 Task: Select service marketing strategy.
Action: Mouse moved to (471, 275)
Screenshot: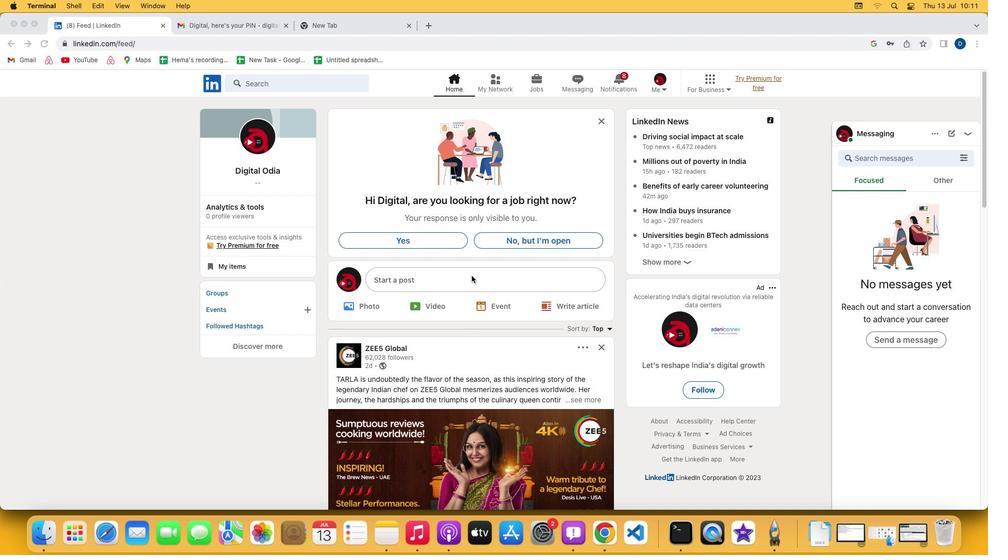 
Action: Mouse pressed left at (471, 275)
Screenshot: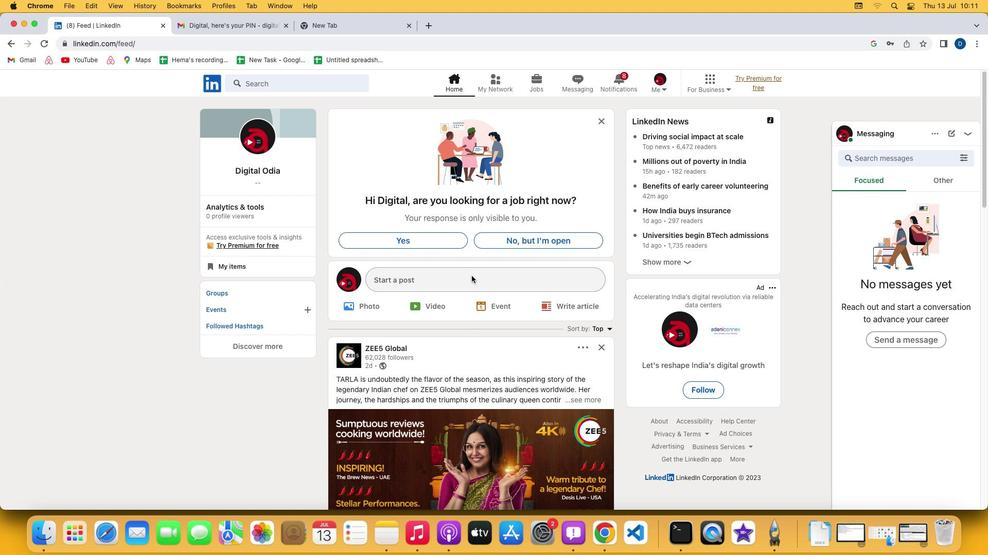 
Action: Mouse pressed left at (471, 275)
Screenshot: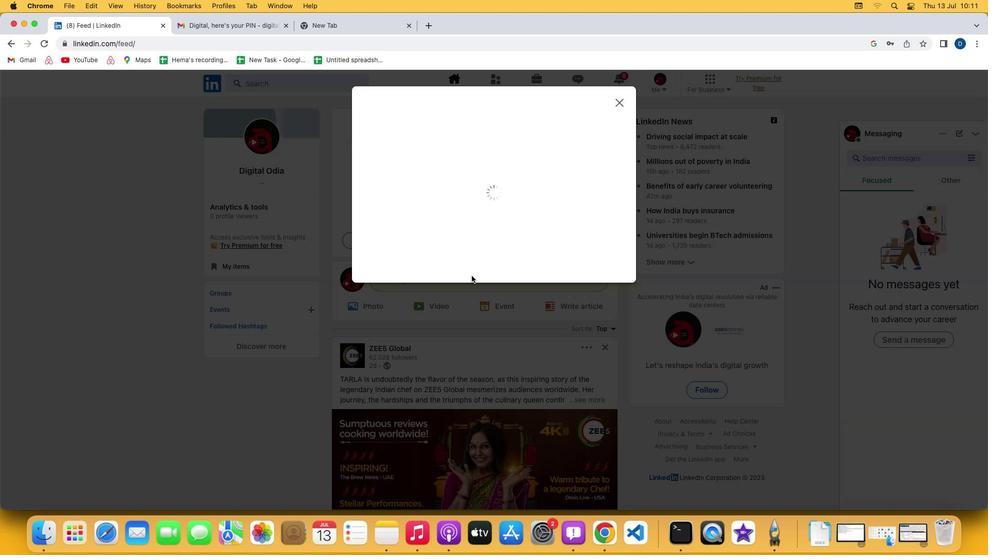 
Action: Mouse moved to (431, 325)
Screenshot: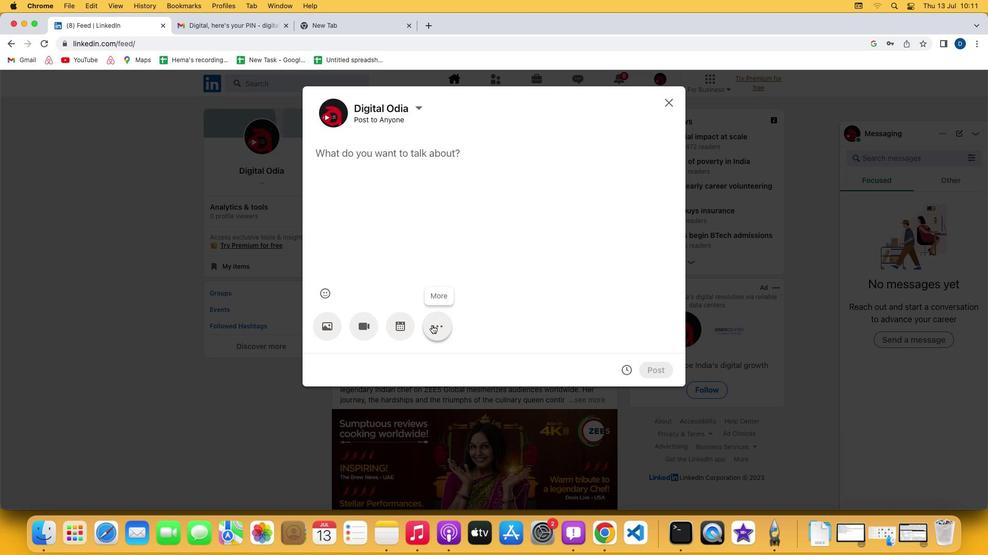 
Action: Mouse pressed left at (431, 325)
Screenshot: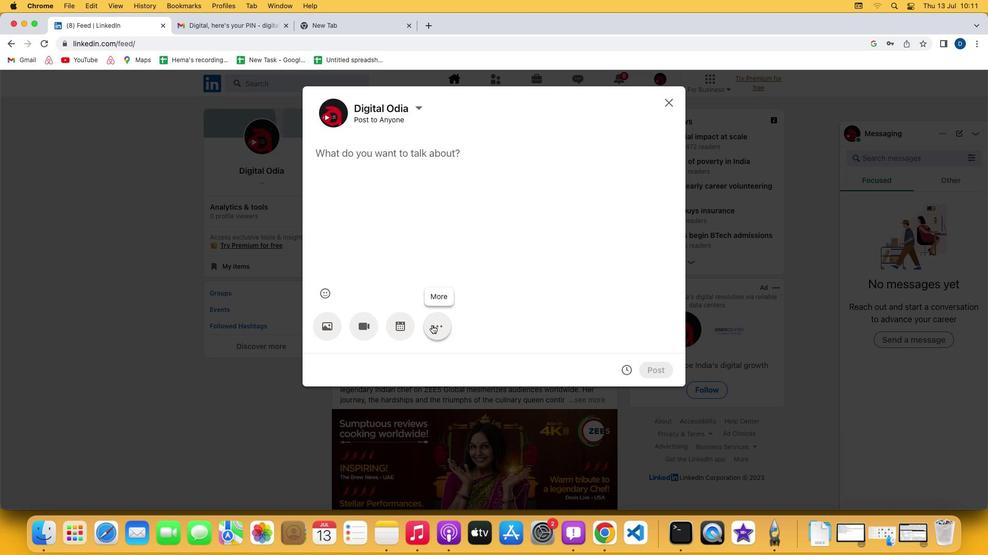 
Action: Mouse moved to (582, 327)
Screenshot: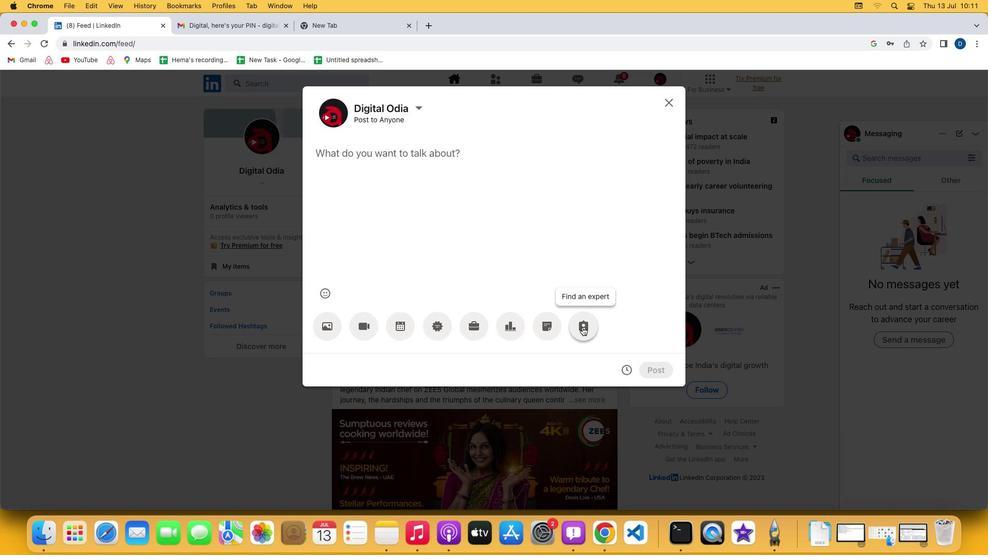 
Action: Mouse pressed left at (582, 327)
Screenshot: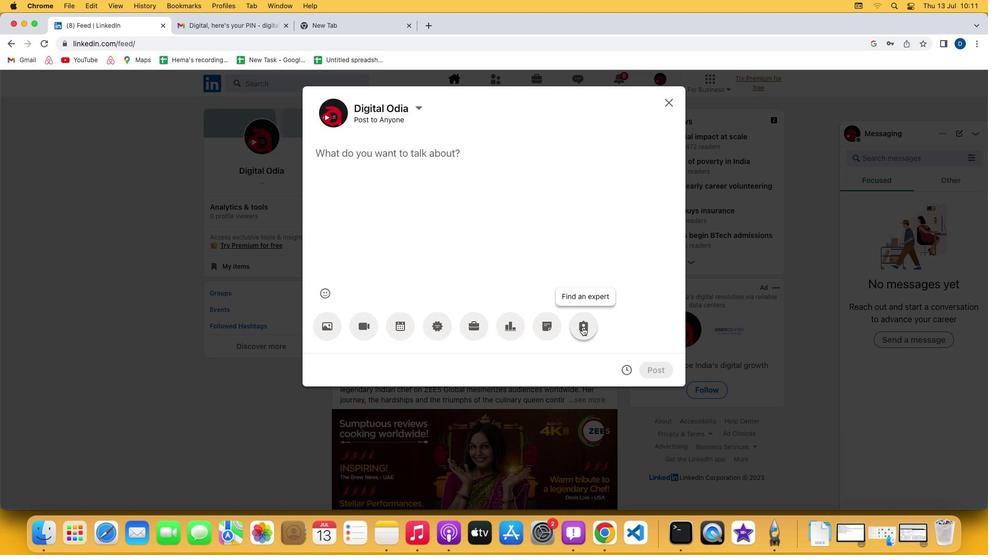 
Action: Mouse moved to (513, 168)
Screenshot: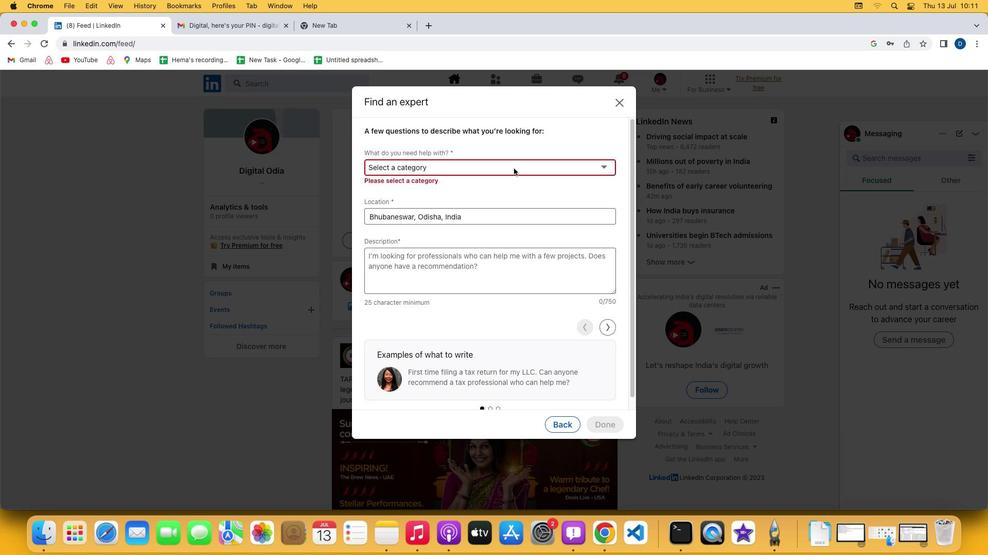 
Action: Mouse pressed left at (513, 168)
Screenshot: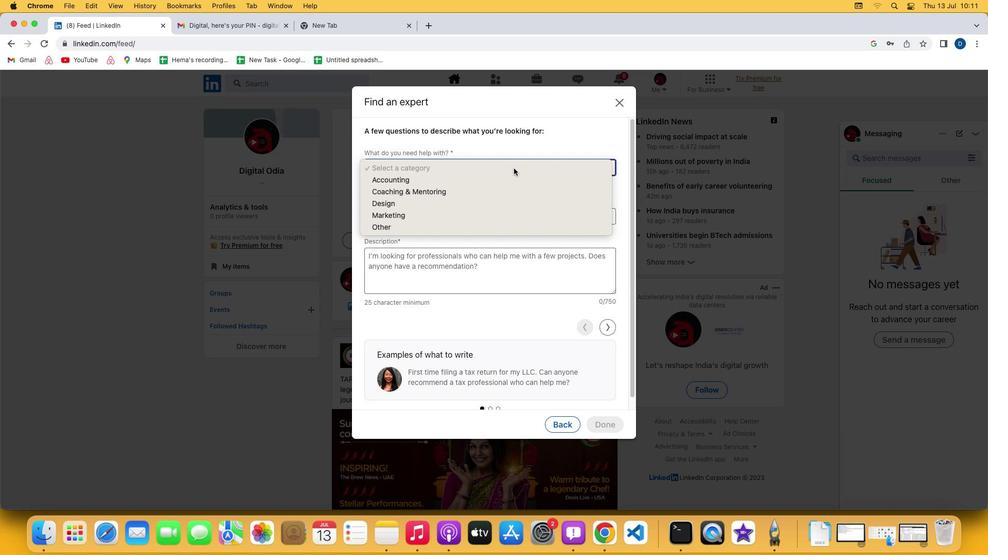 
Action: Mouse moved to (484, 217)
Screenshot: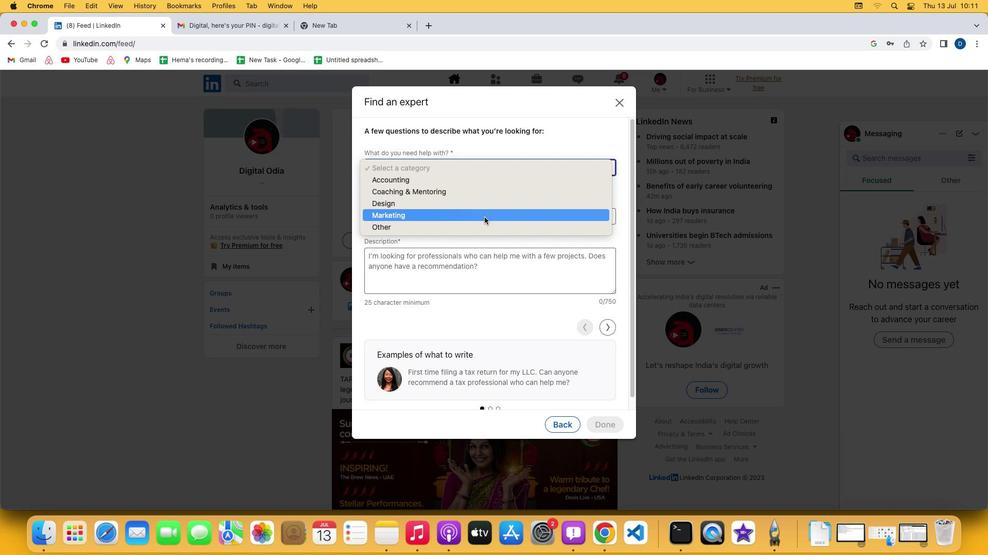 
Action: Mouse pressed left at (484, 217)
Screenshot: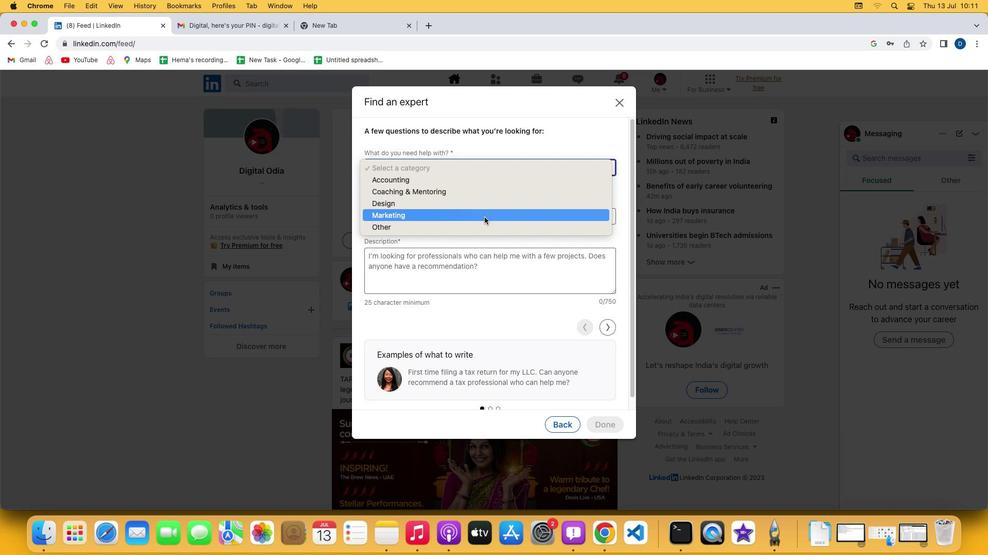 
Action: Mouse moved to (474, 207)
Screenshot: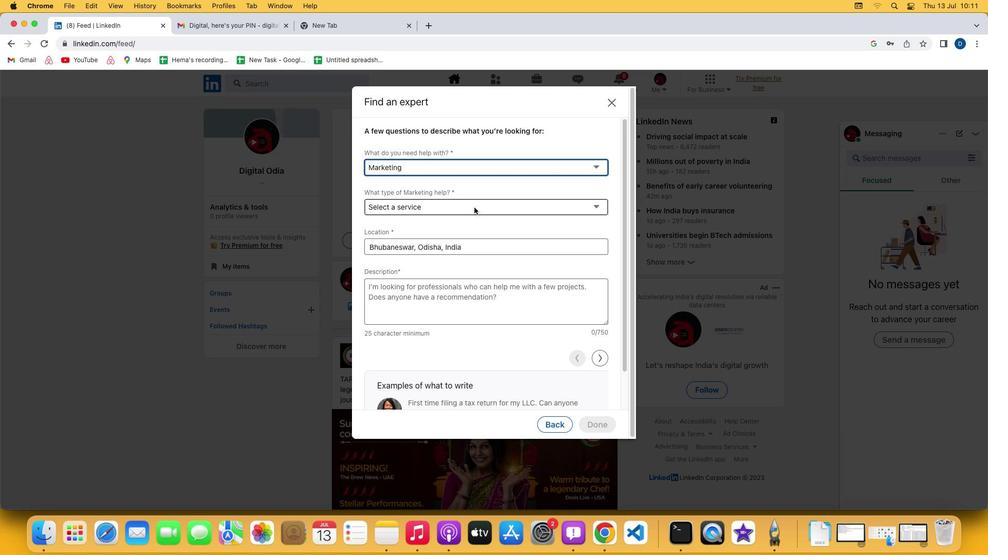 
Action: Mouse pressed left at (474, 207)
Screenshot: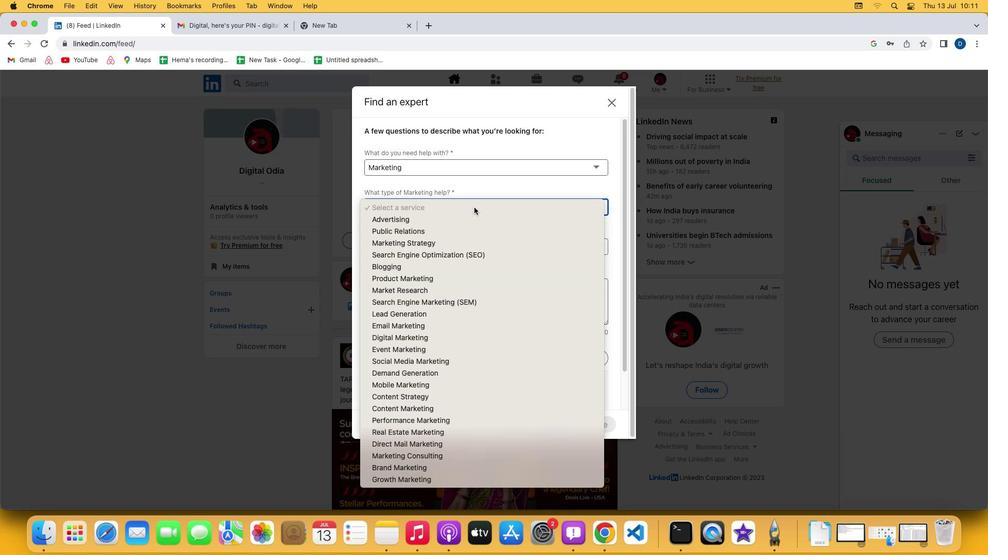 
Action: Mouse moved to (466, 243)
Screenshot: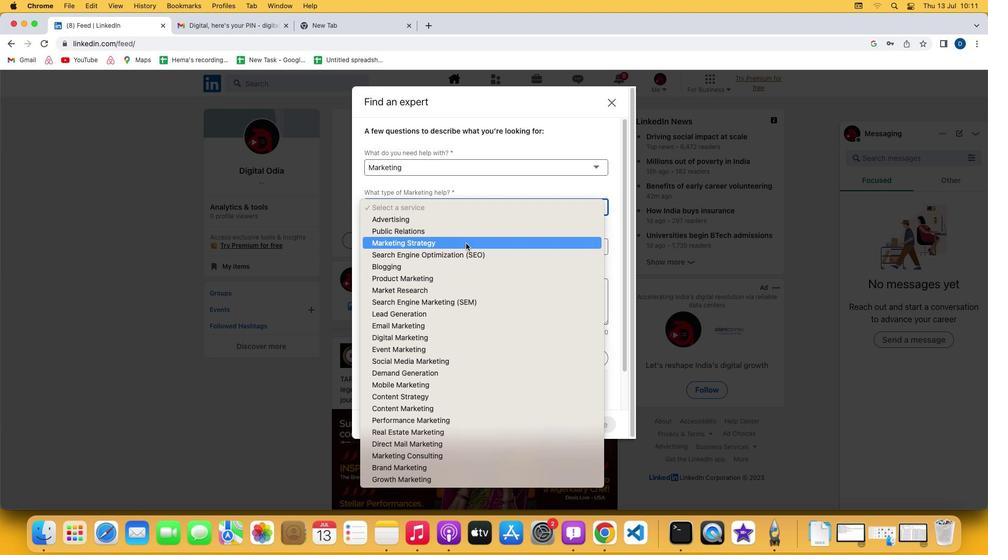
Action: Mouse pressed left at (466, 243)
Screenshot: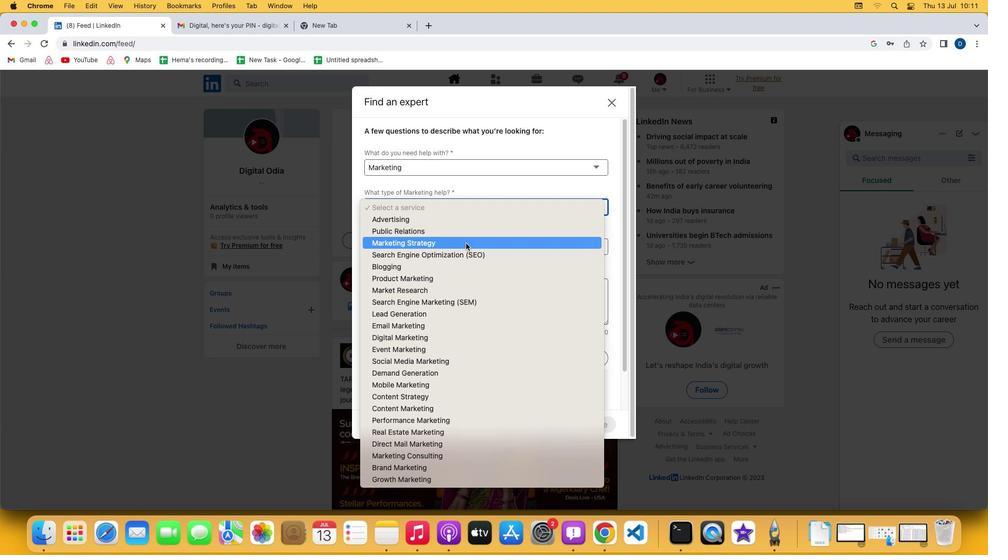 
